 Task: Toggle the option "Bracket matching".
Action: Mouse moved to (1081, 32)
Screenshot: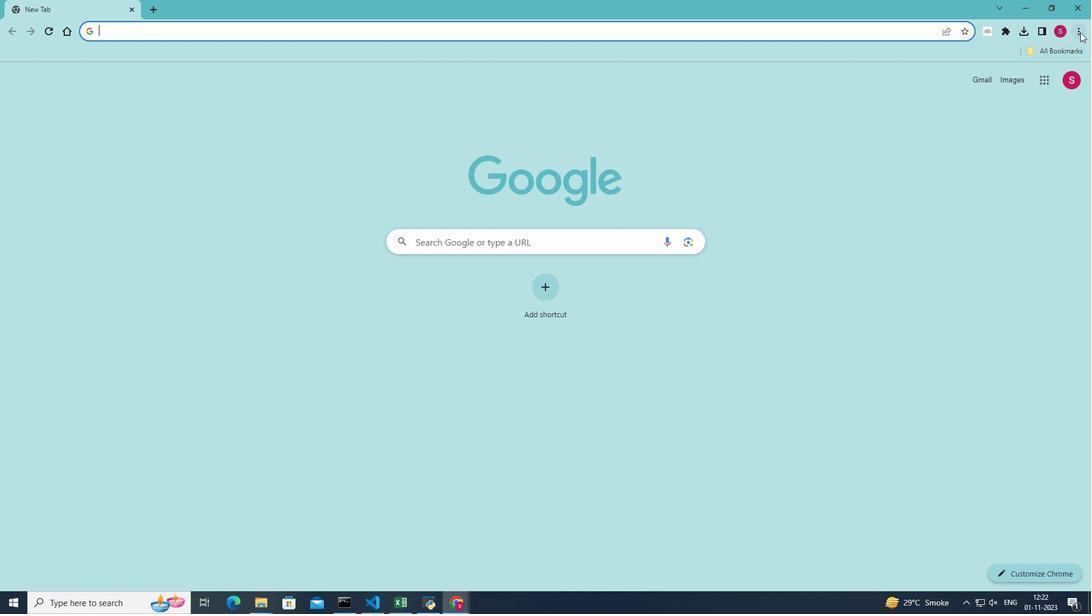 
Action: Mouse pressed left at (1081, 32)
Screenshot: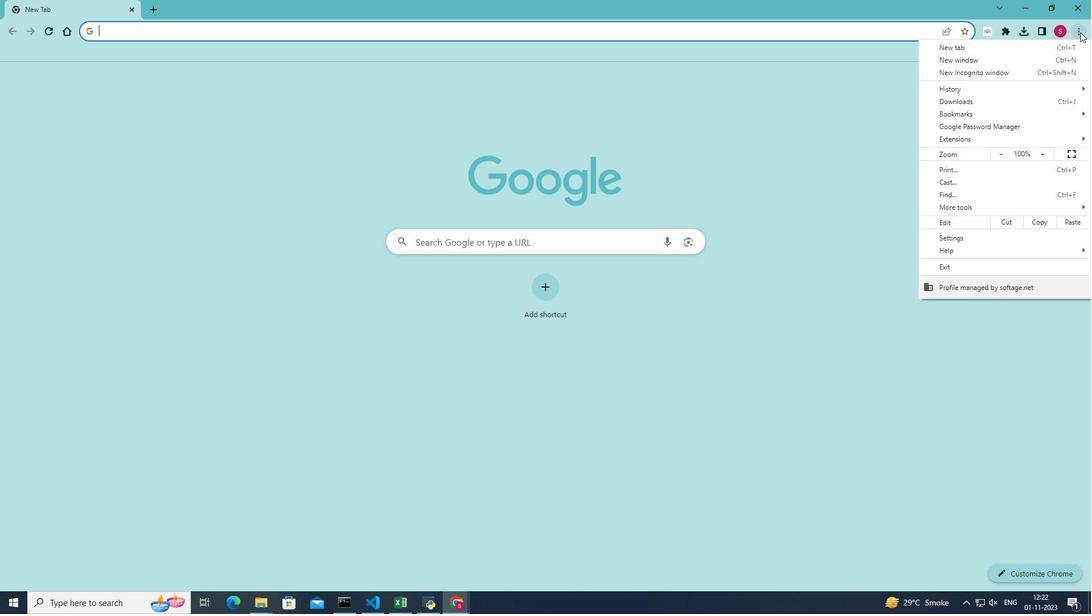 
Action: Mouse moved to (966, 207)
Screenshot: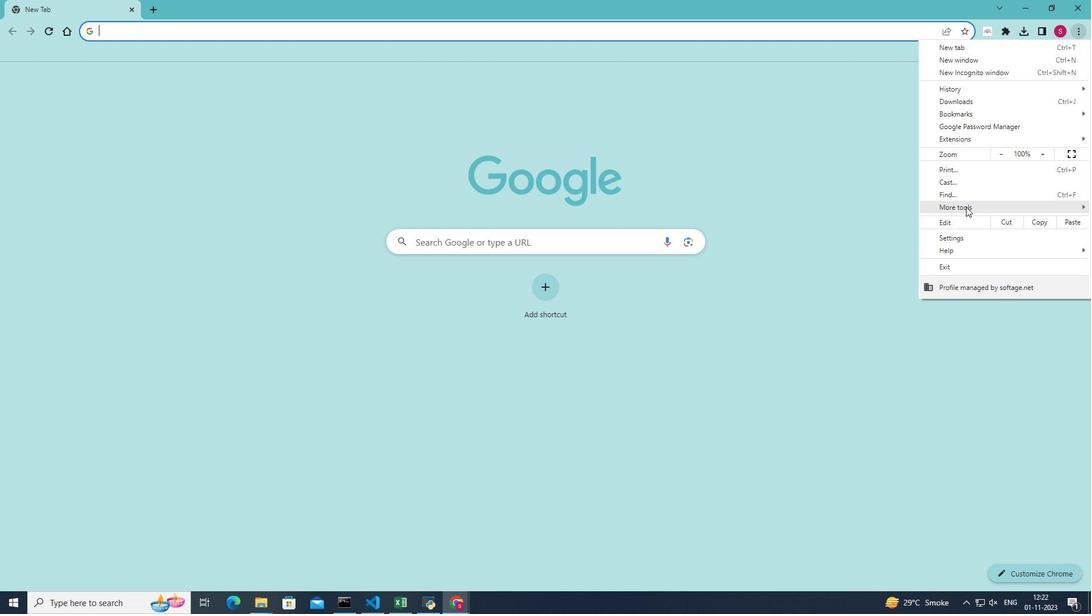 
Action: Mouse pressed left at (966, 207)
Screenshot: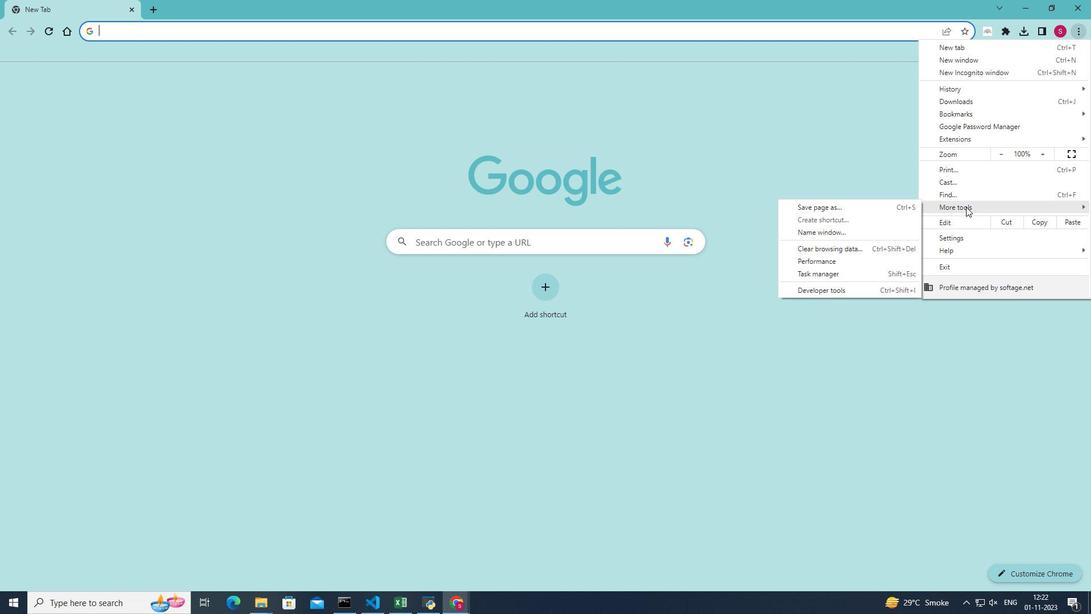 
Action: Mouse moved to (800, 292)
Screenshot: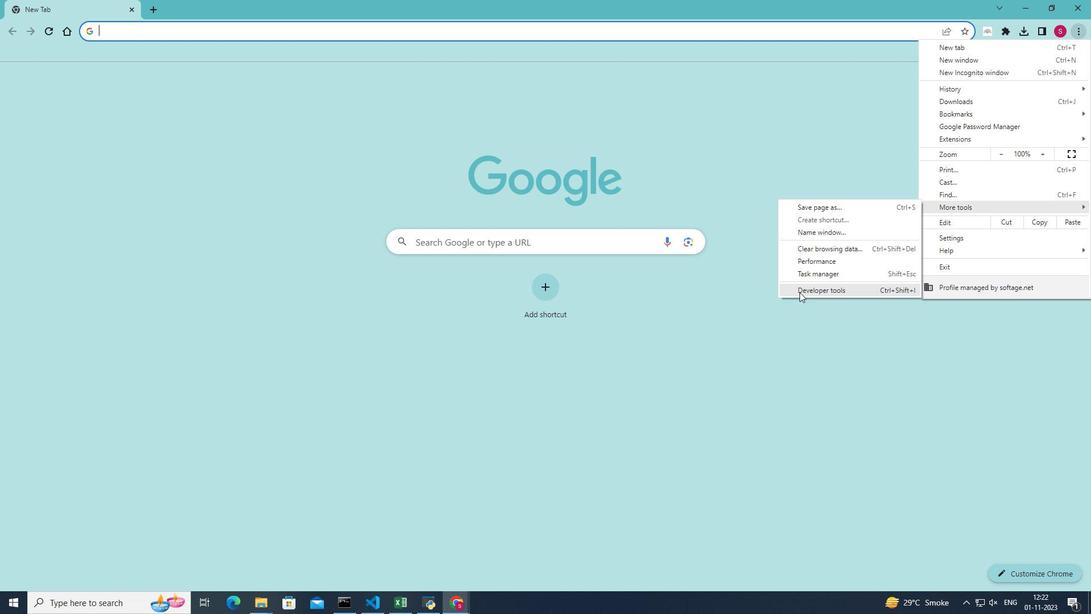 
Action: Mouse pressed left at (800, 292)
Screenshot: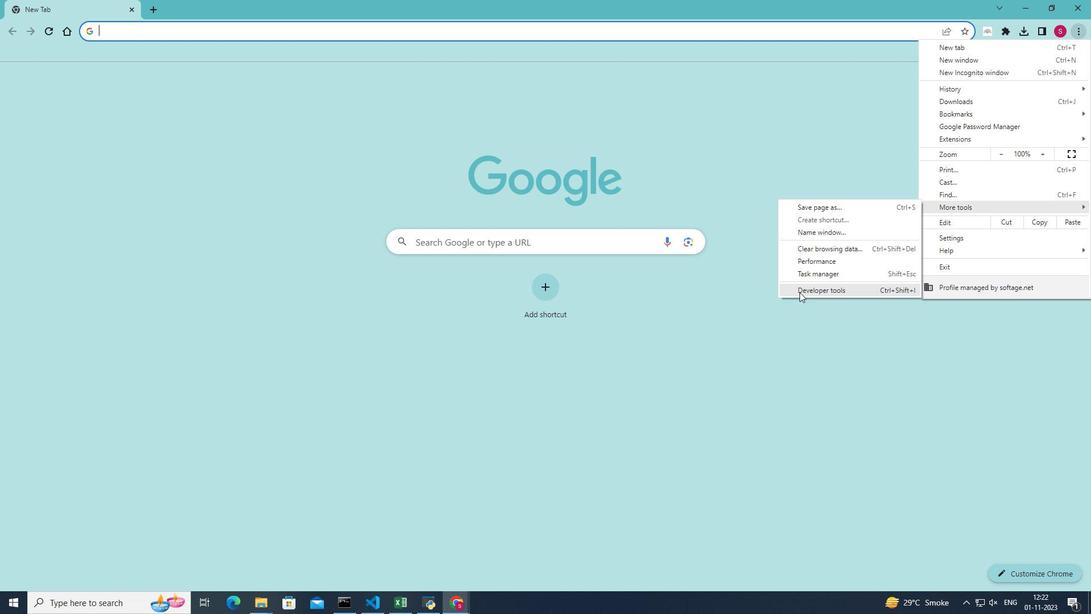 
Action: Mouse moved to (1049, 69)
Screenshot: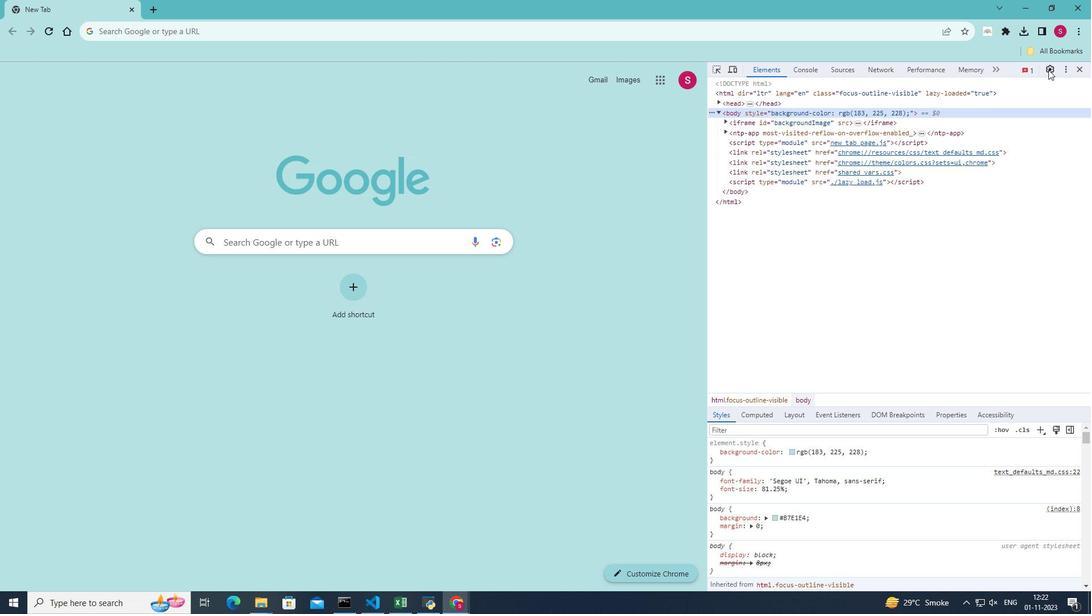 
Action: Mouse pressed left at (1049, 69)
Screenshot: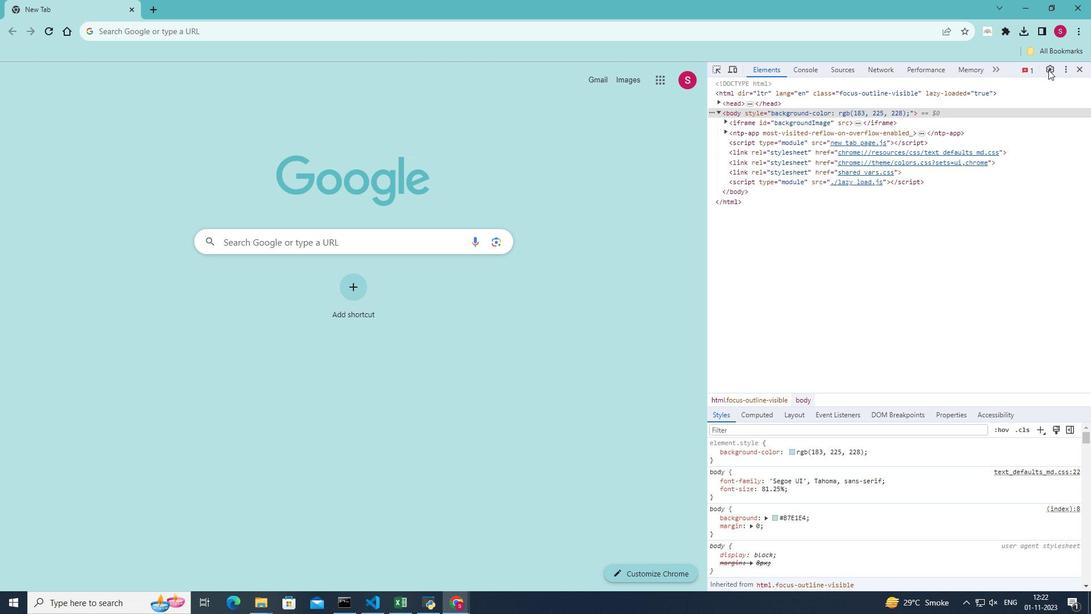 
Action: Mouse moved to (795, 432)
Screenshot: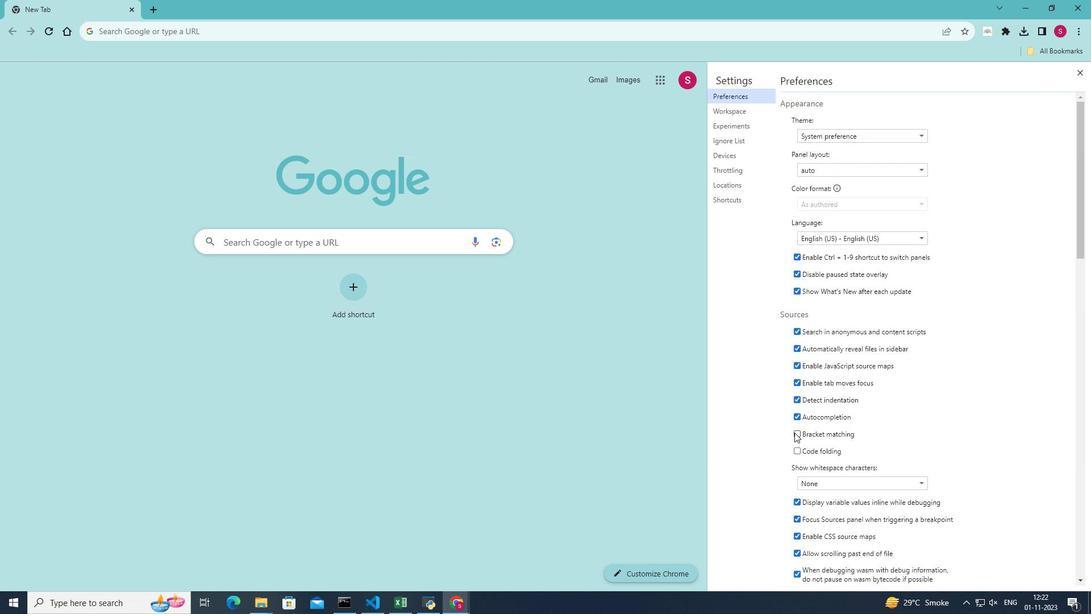 
Action: Mouse pressed left at (795, 432)
Screenshot: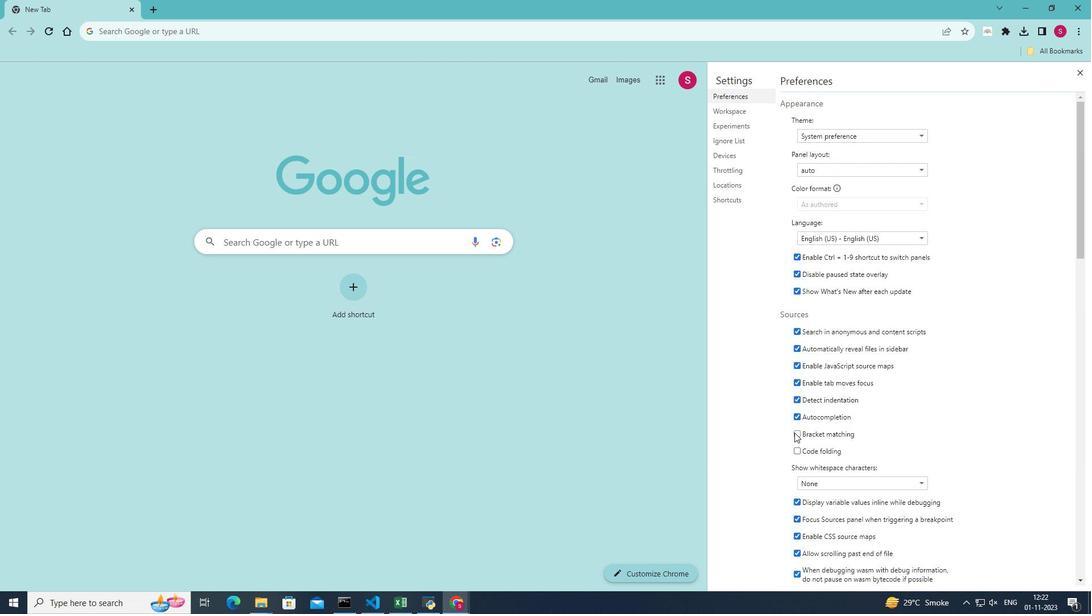 
Action: Mouse moved to (936, 425)
Screenshot: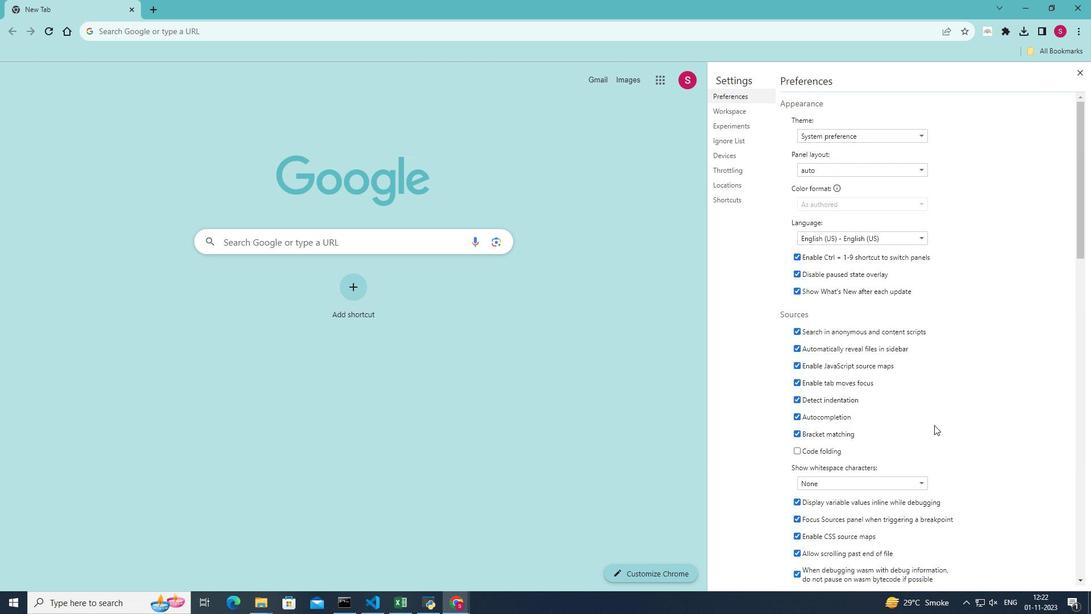 
